 Task: Use GitHub's "Pull Requests" for code review and merging.
Action: Mouse moved to (1024, 58)
Screenshot: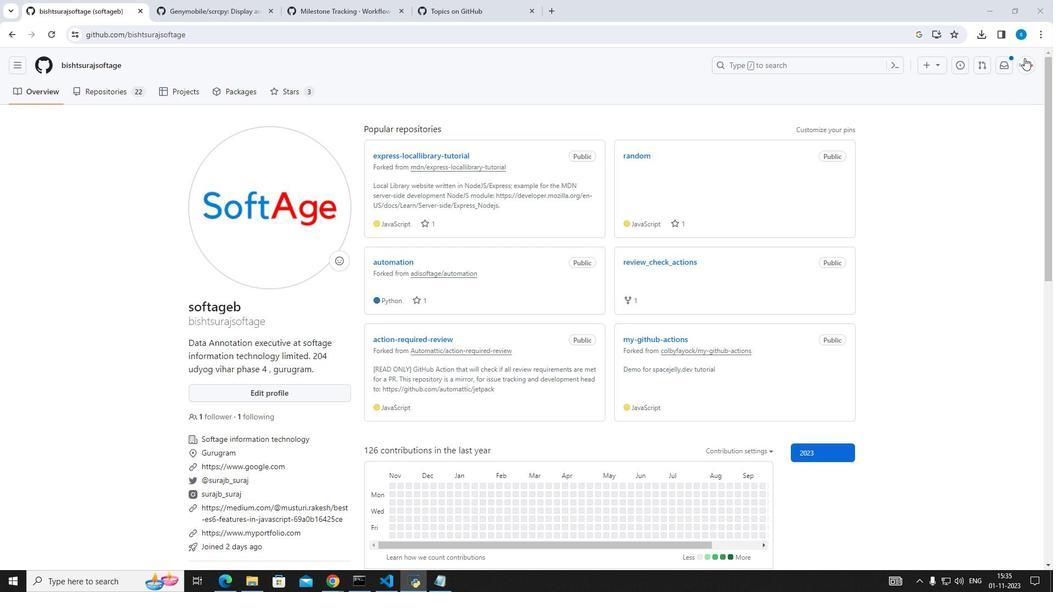 
Action: Mouse pressed left at (1024, 58)
Screenshot: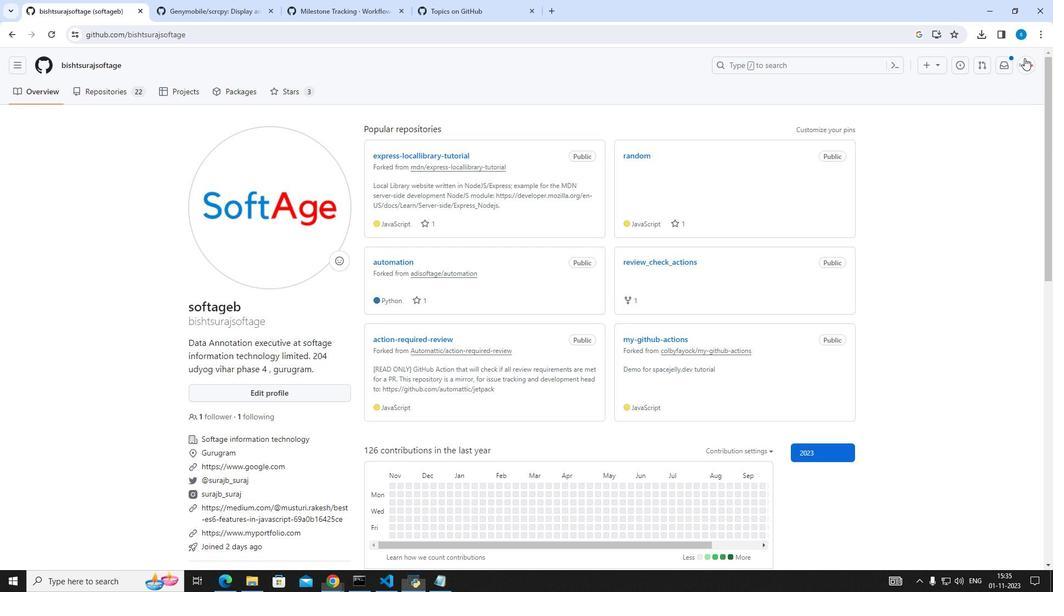 
Action: Mouse moved to (963, 149)
Screenshot: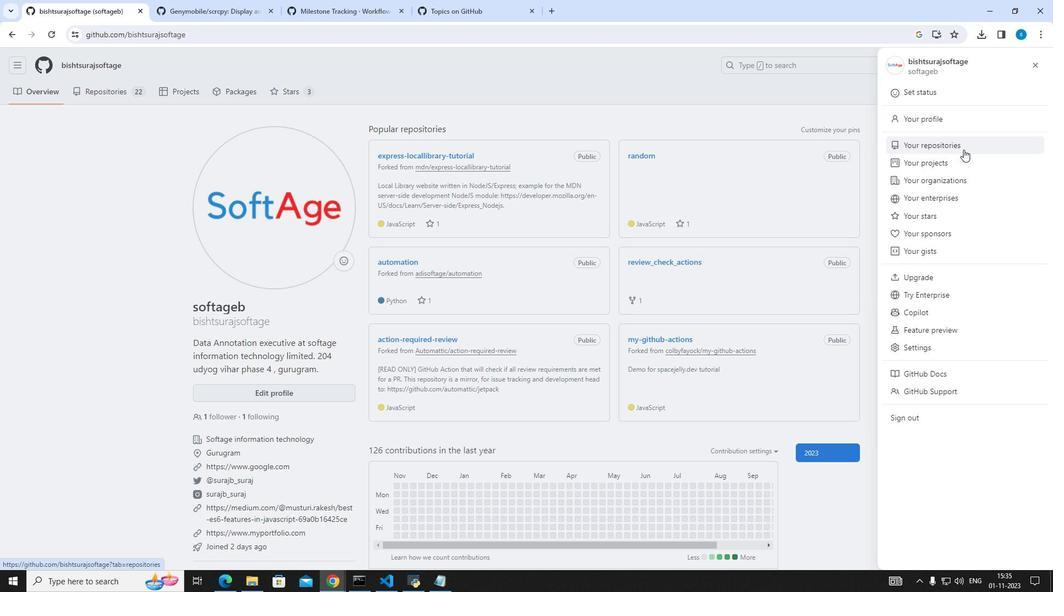 
Action: Mouse pressed left at (963, 149)
Screenshot: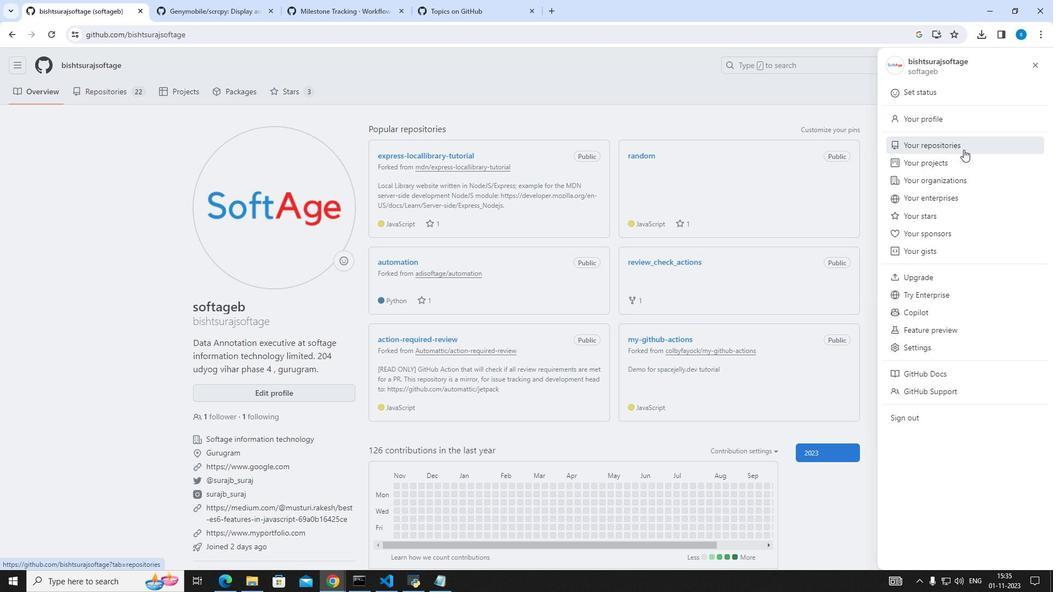 
Action: Mouse moved to (375, 166)
Screenshot: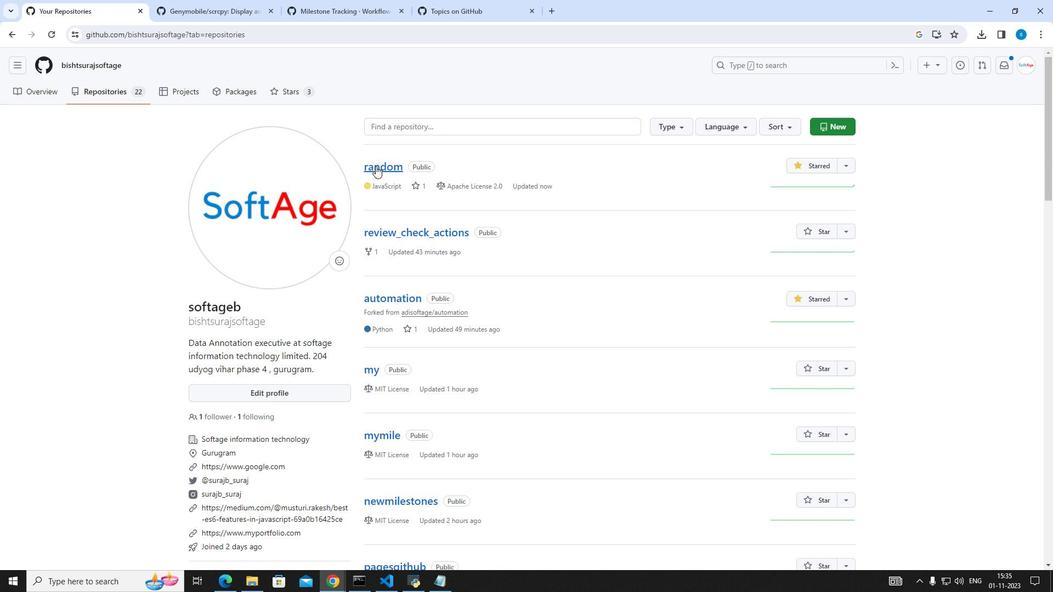 
Action: Mouse pressed left at (375, 166)
Screenshot: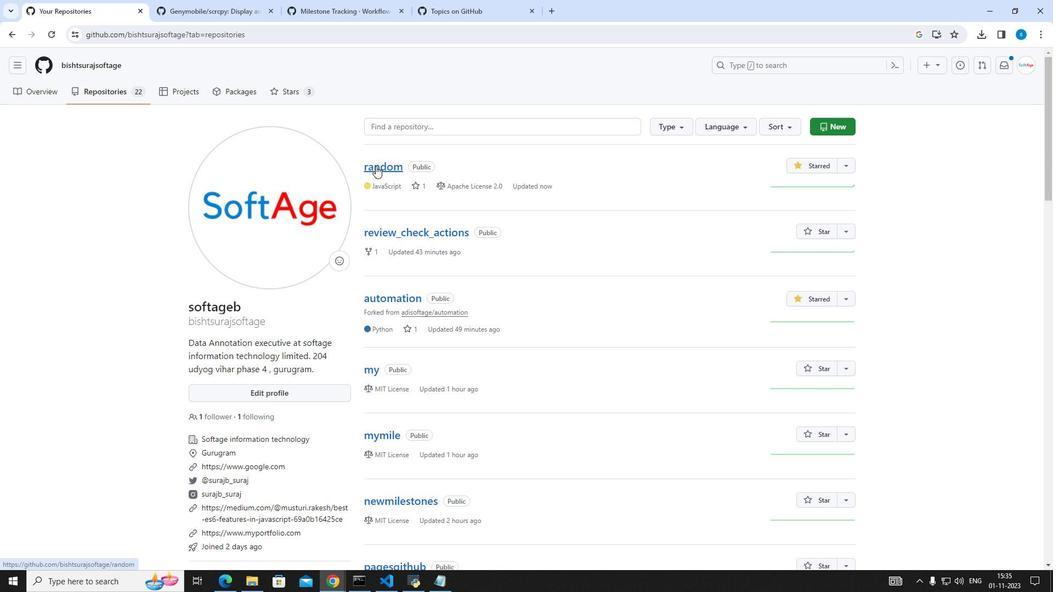 
Action: Mouse moved to (279, 159)
Screenshot: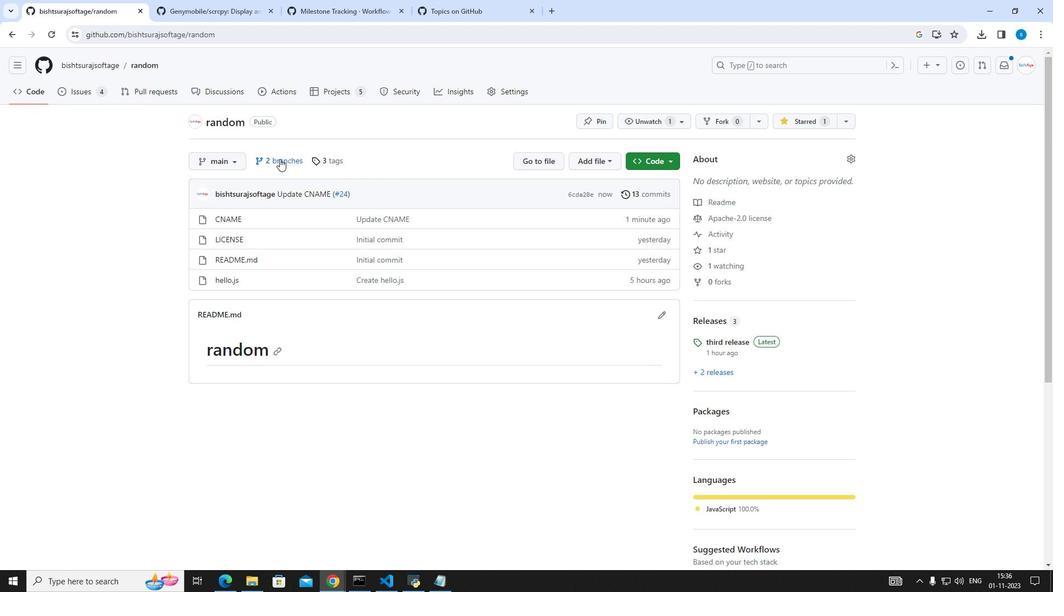 
Action: Mouse pressed left at (279, 159)
Screenshot: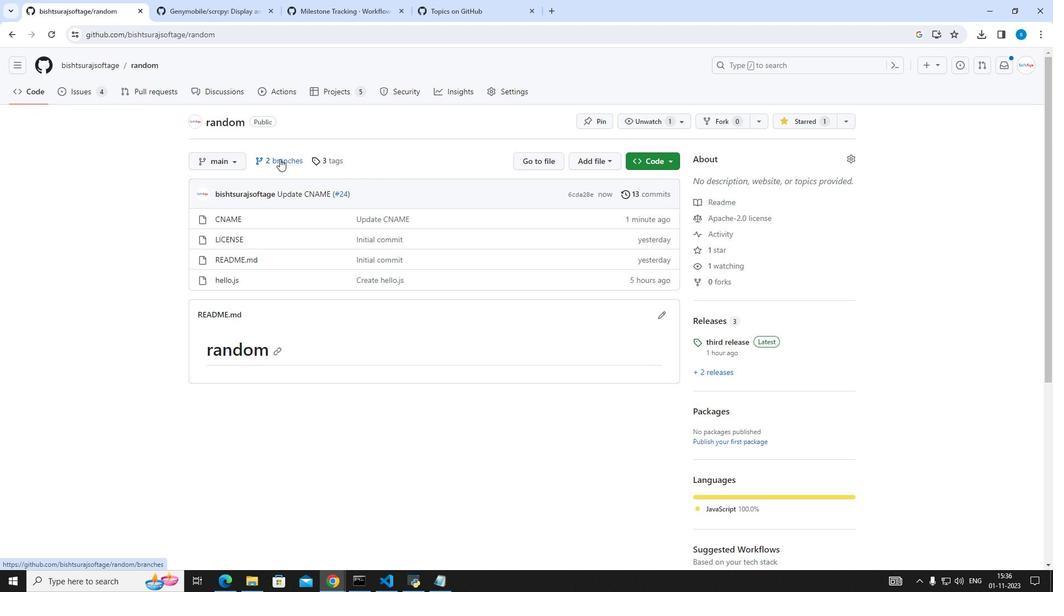 
Action: Mouse moved to (821, 119)
Screenshot: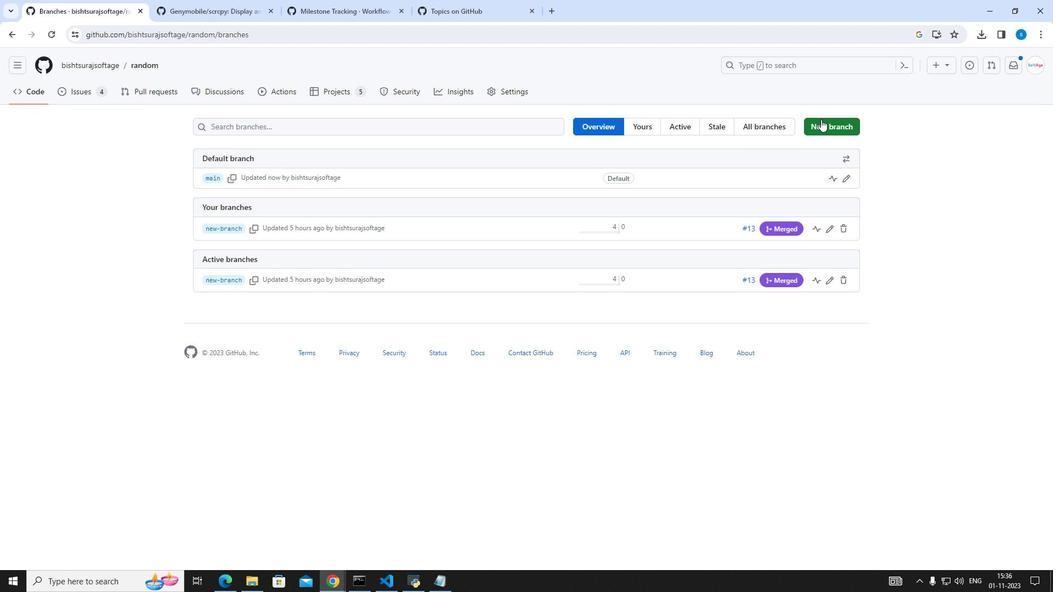 
Action: Mouse pressed left at (821, 119)
Screenshot: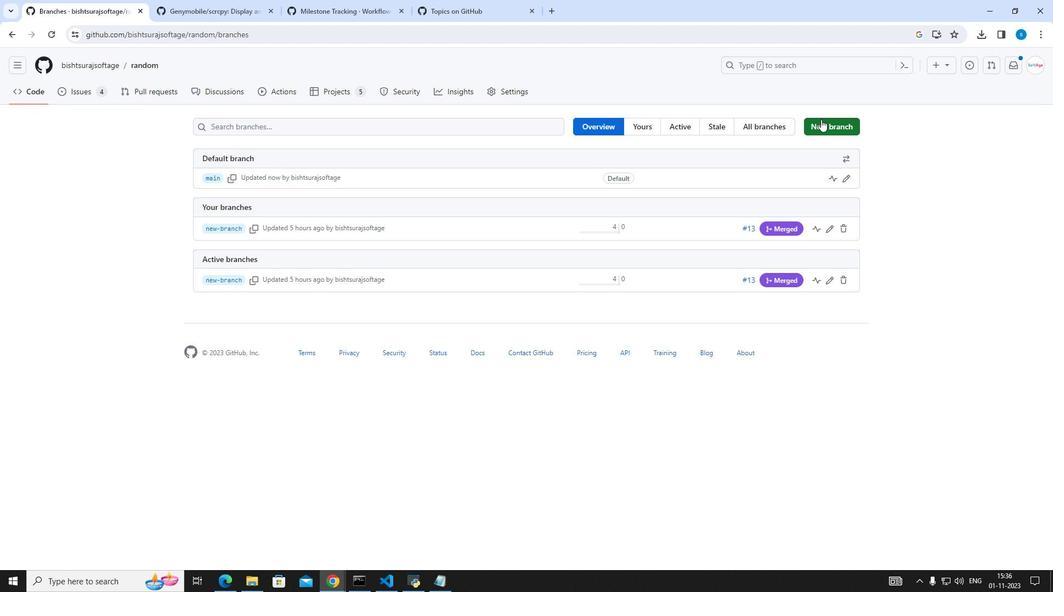 
Action: Mouse moved to (511, 293)
Screenshot: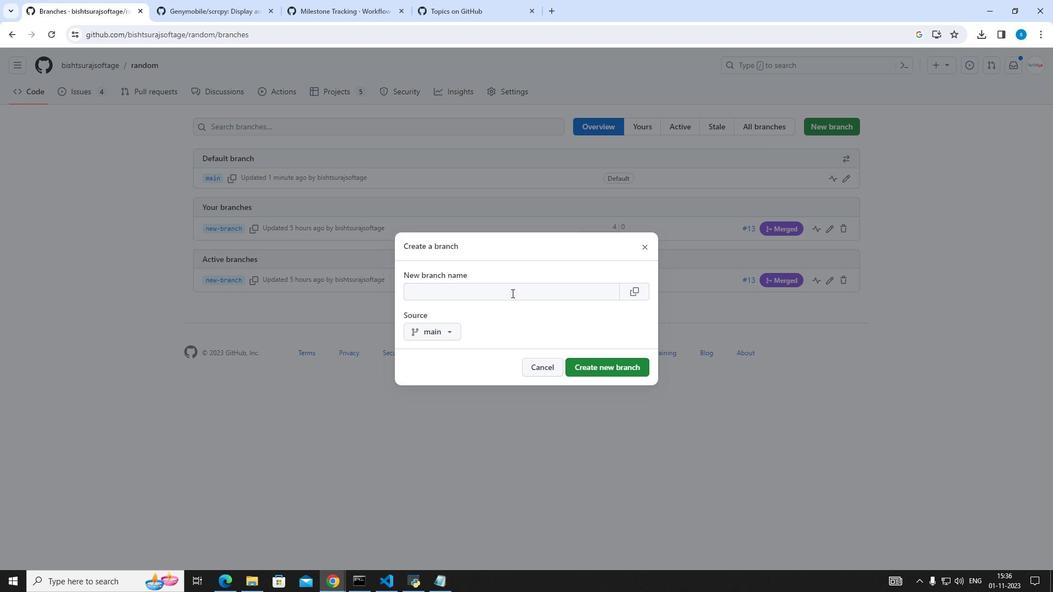 
Action: Mouse pressed left at (511, 293)
Screenshot: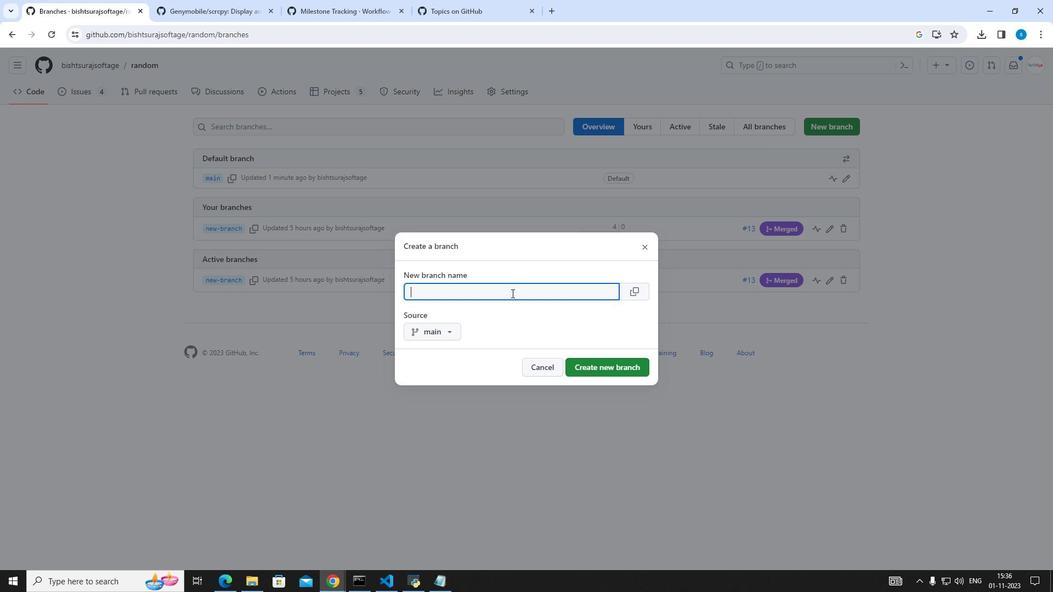 
Action: Key pressed testbranch
Screenshot: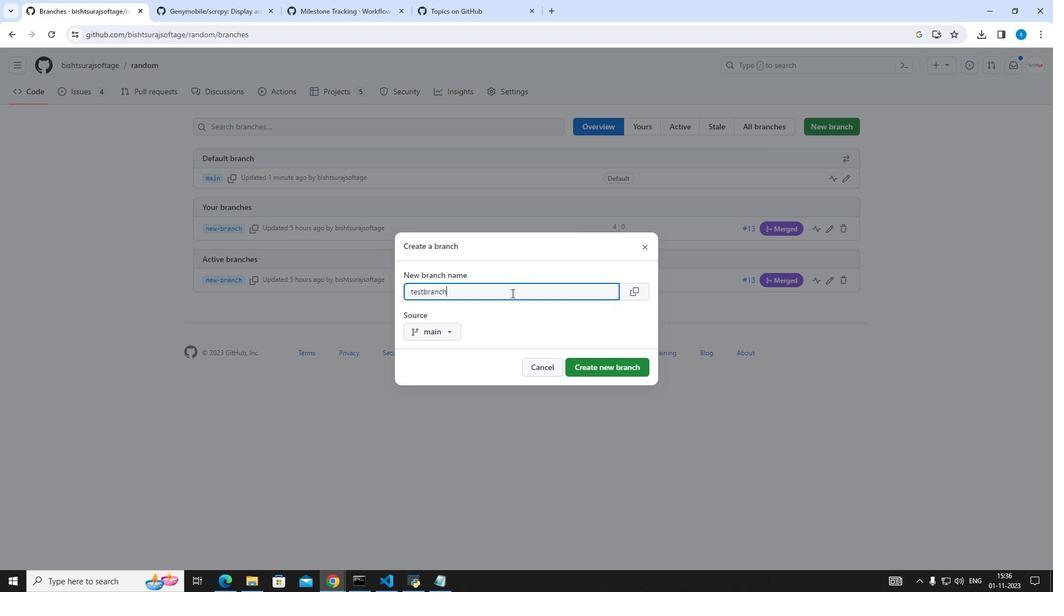 
Action: Mouse moved to (596, 373)
Screenshot: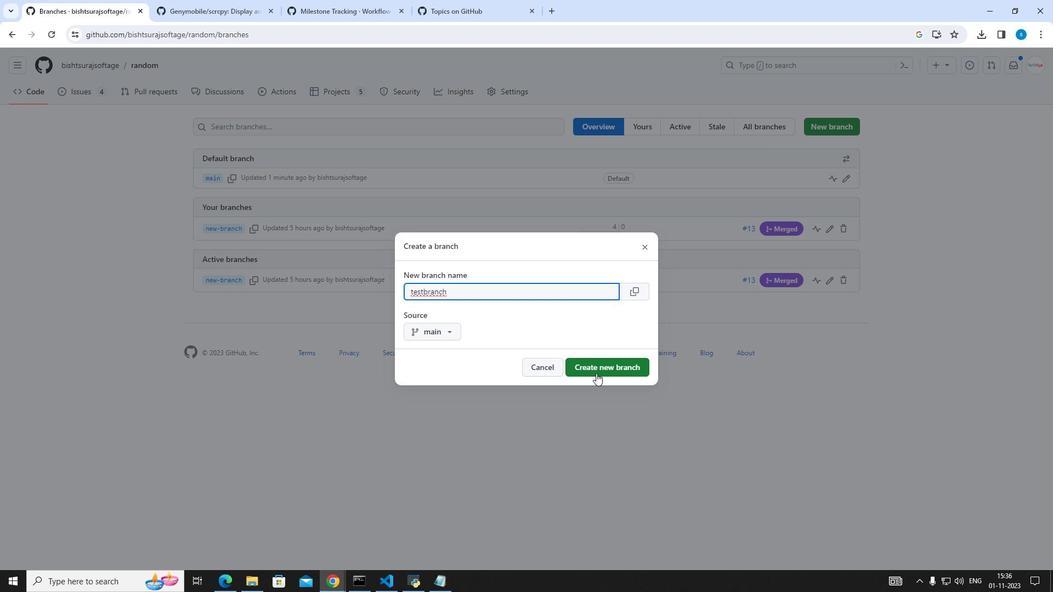 
Action: Mouse pressed left at (596, 373)
Screenshot: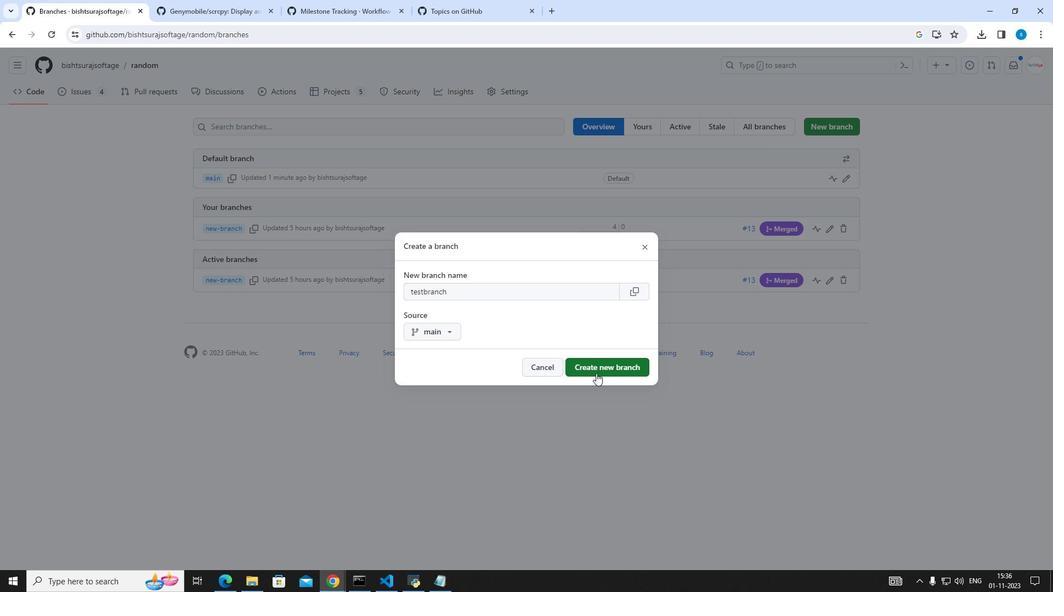 
Action: Mouse moved to (44, 94)
Screenshot: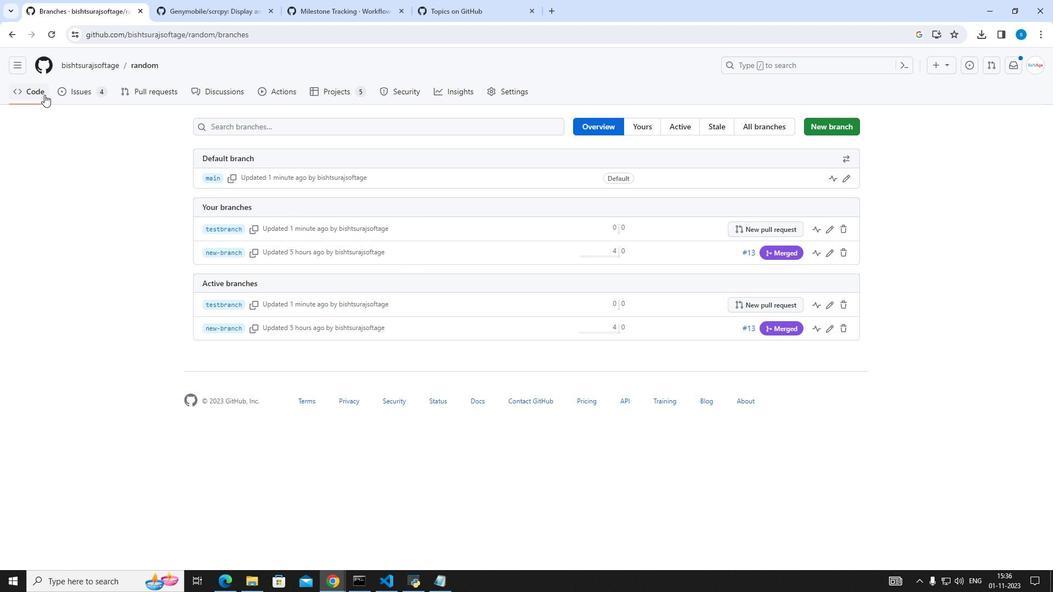 
Action: Mouse pressed left at (44, 94)
Screenshot: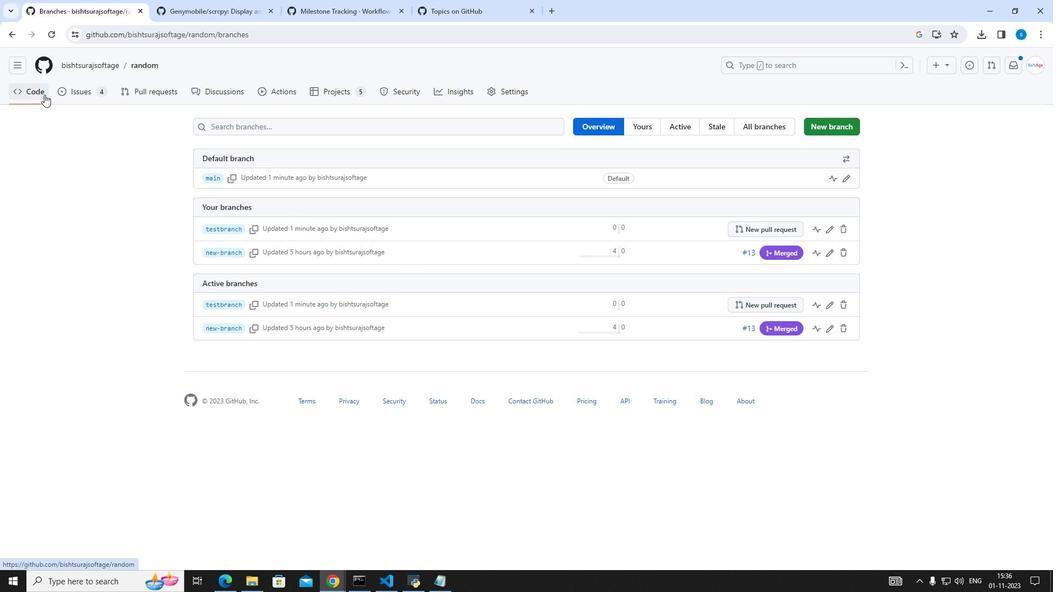 
Action: Mouse moved to (220, 281)
Screenshot: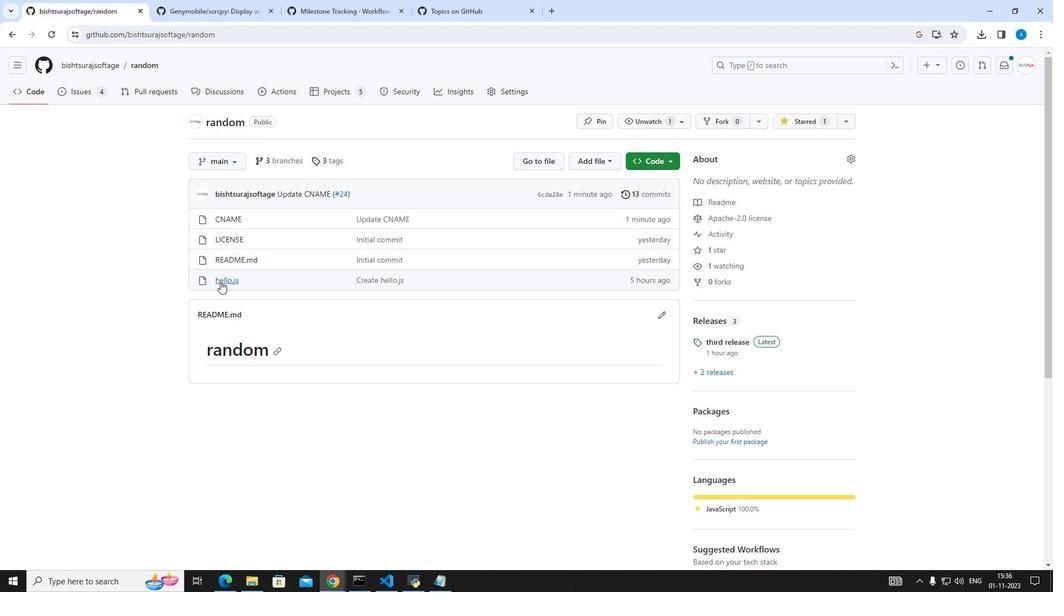 
Action: Mouse pressed left at (220, 281)
Screenshot: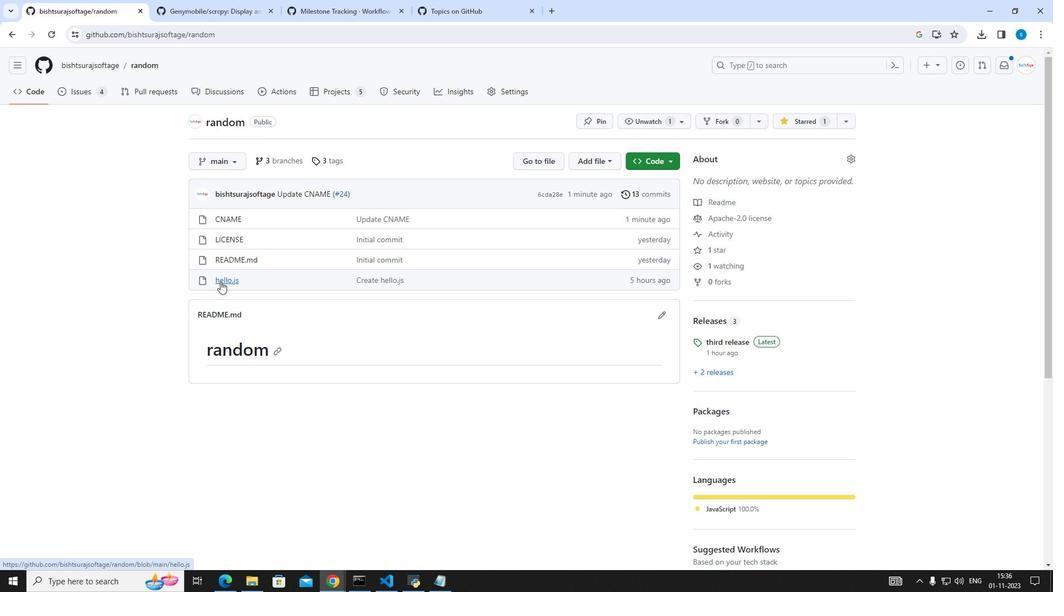 
Action: Mouse moved to (13, 40)
Screenshot: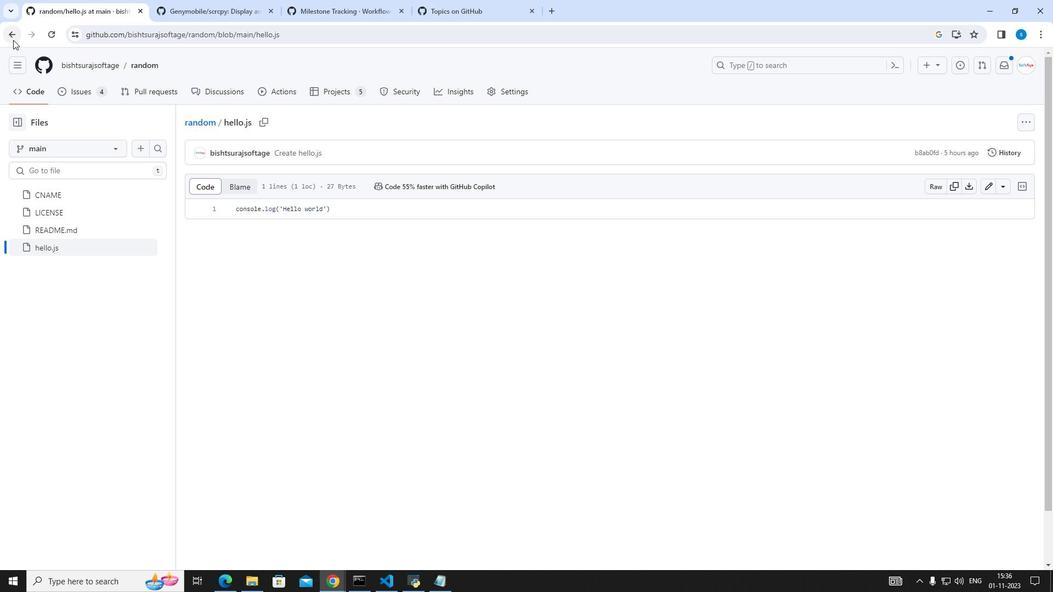 
Action: Mouse pressed left at (13, 40)
Screenshot: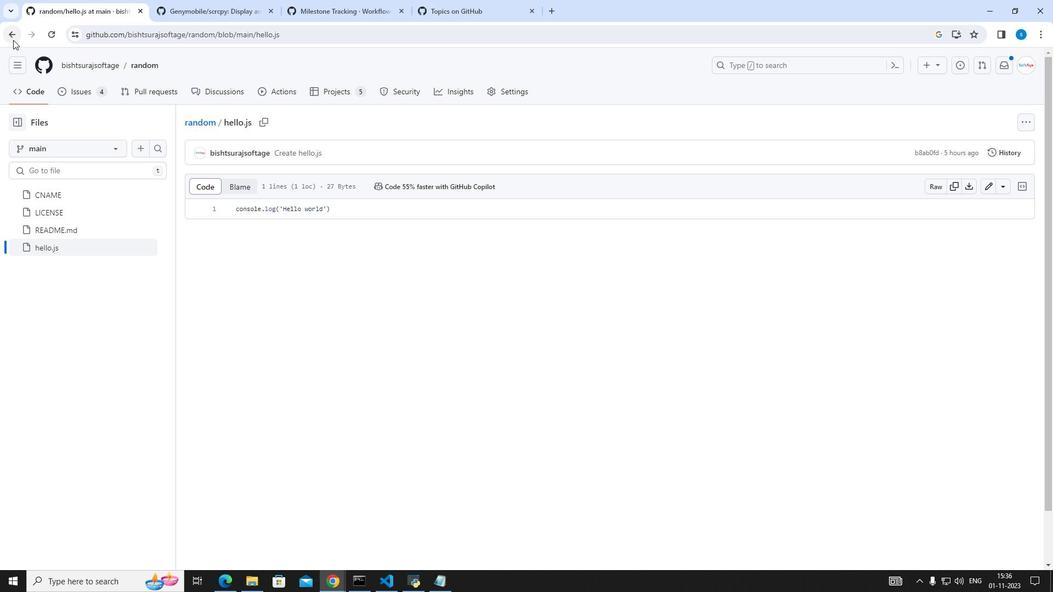 
Action: Mouse moved to (232, 157)
Screenshot: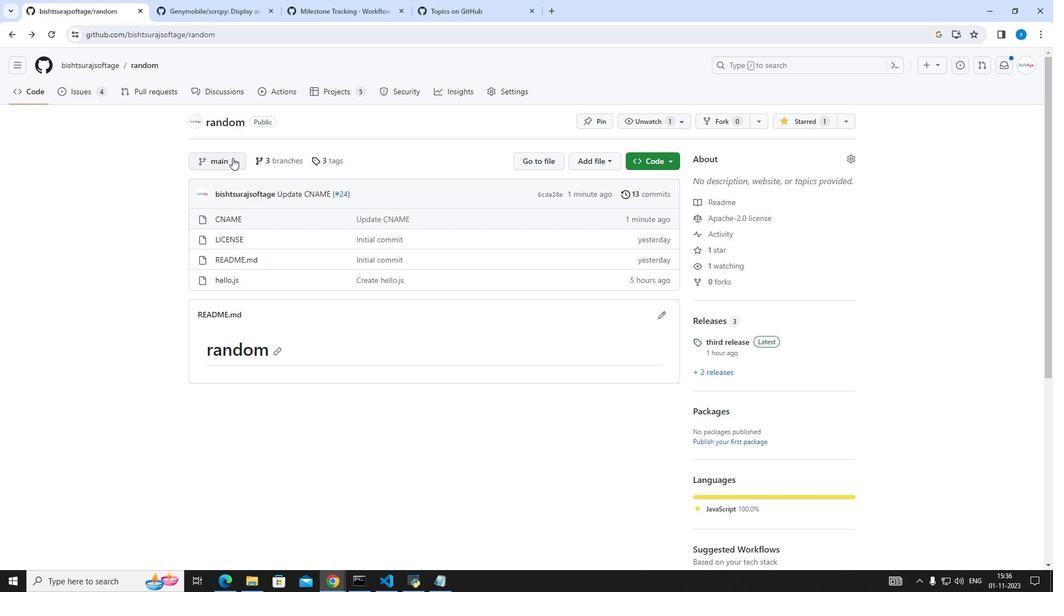 
Action: Mouse pressed left at (232, 157)
Screenshot: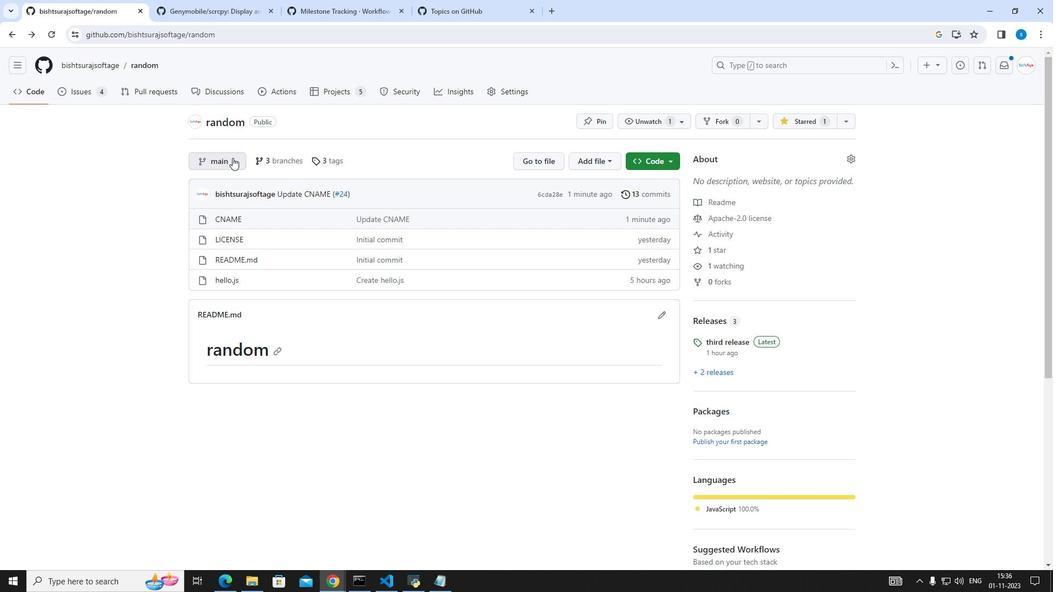 
Action: Mouse moved to (232, 279)
Screenshot: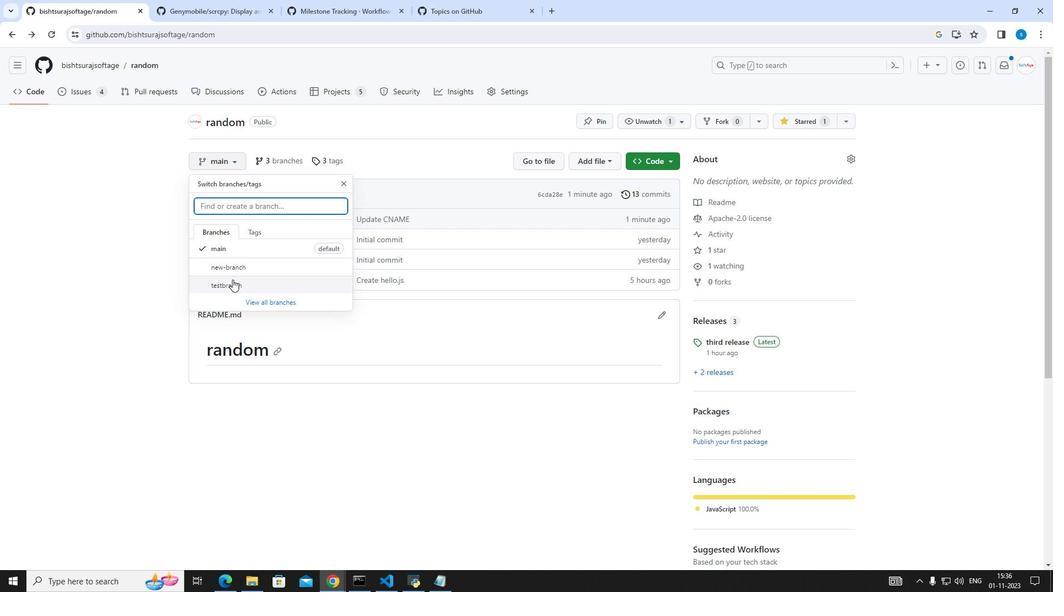 
Action: Mouse pressed left at (232, 279)
Screenshot: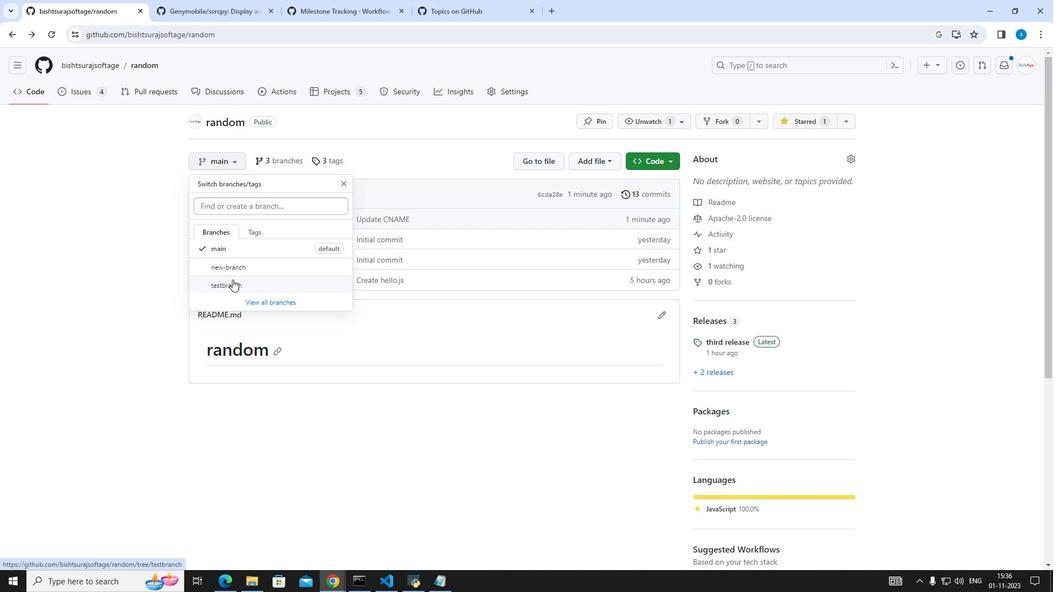 
Action: Mouse moved to (234, 315)
Screenshot: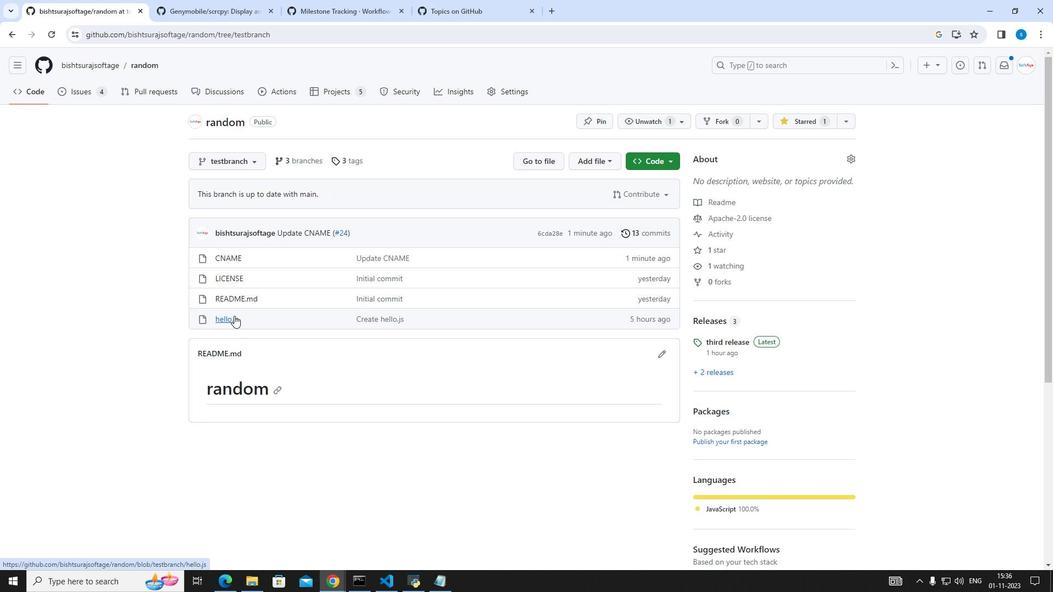 
Action: Mouse pressed left at (234, 315)
Screenshot: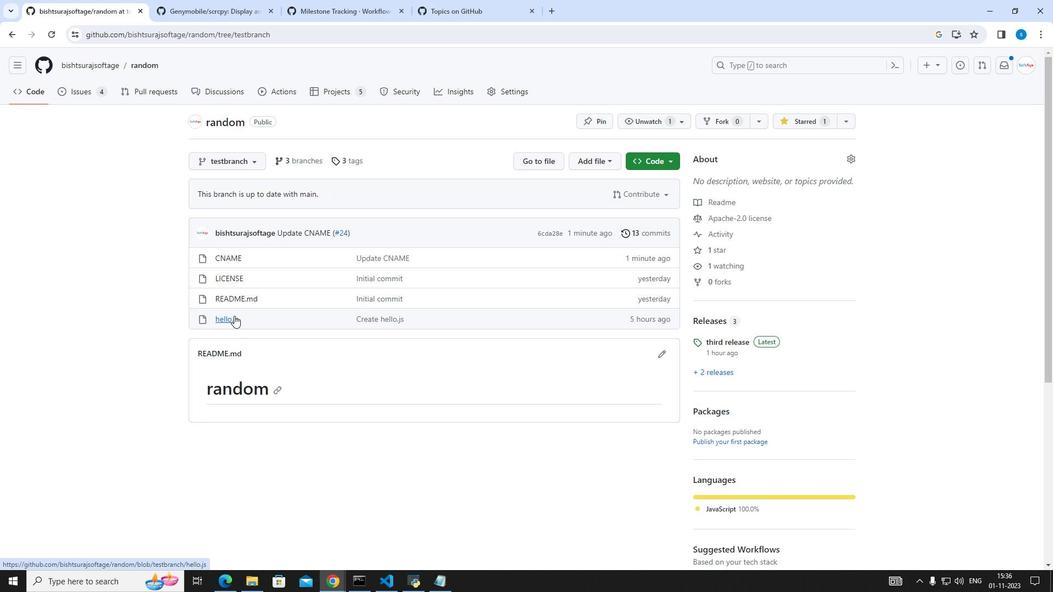 
Action: Mouse moved to (994, 186)
Screenshot: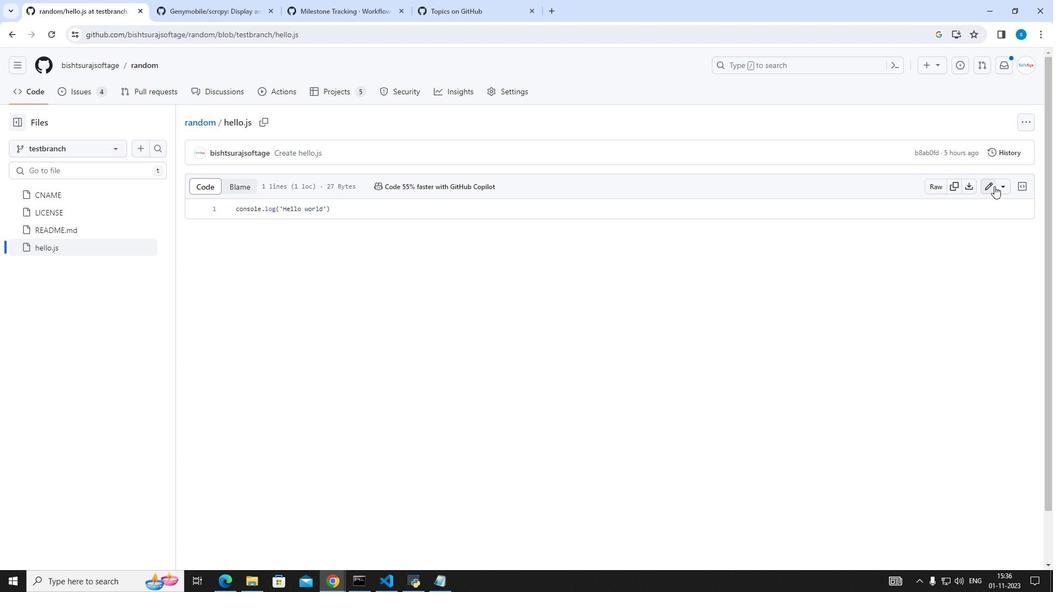
Action: Mouse pressed left at (994, 186)
Screenshot: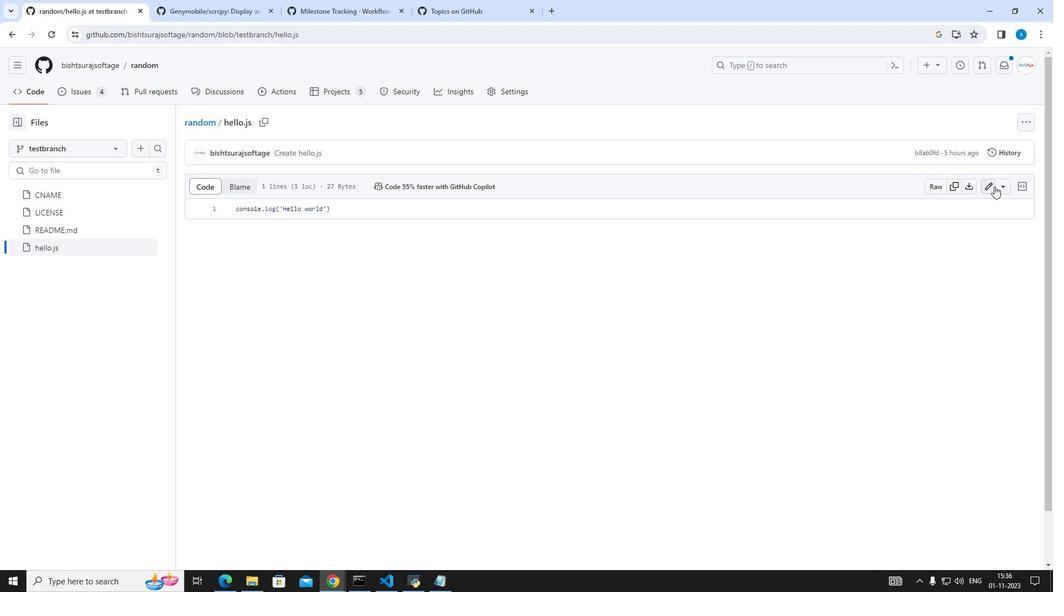 
Action: Mouse moved to (584, 214)
Screenshot: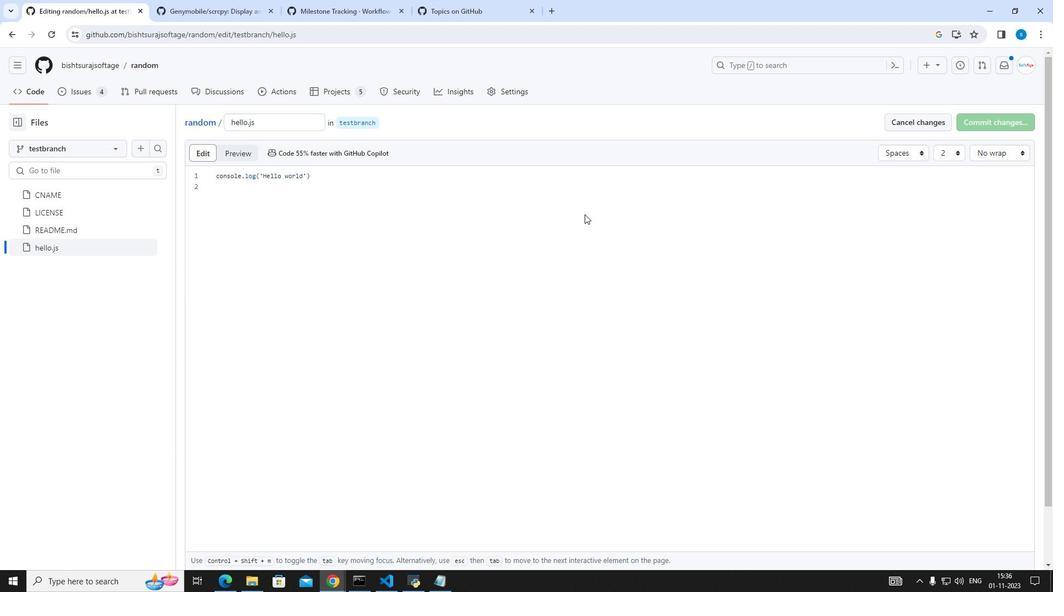 
Action: Mouse pressed left at (584, 214)
Screenshot: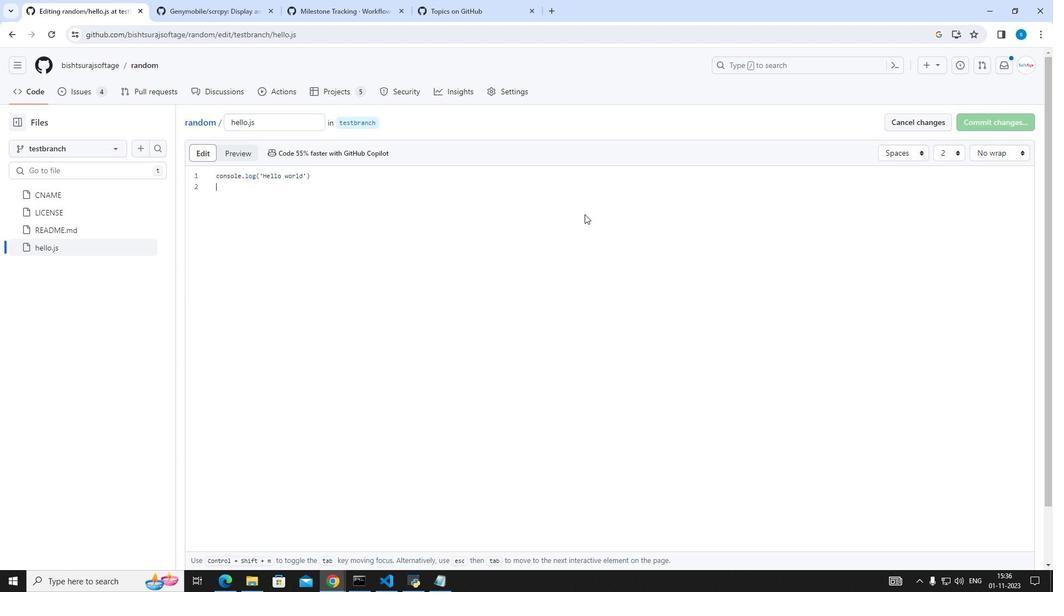 
Action: Key pressed <Key.up><Key.left><Key.left><Key.left><Key.left><Key.left><Key.left><Key.left><Key.right><Key.right><Key.right><Key.right><Key.right><Key.right><Key.right><Key.right><Key.right><Key.right><Key.right><Key.right><Key.right><Key.right><Key.right><Key.right><Key.right><Key.right><Key.right><Key.right><Key.right><Key.right><Key.right><Key.right><Key.right><Key.left><Key.space>test
Screenshot: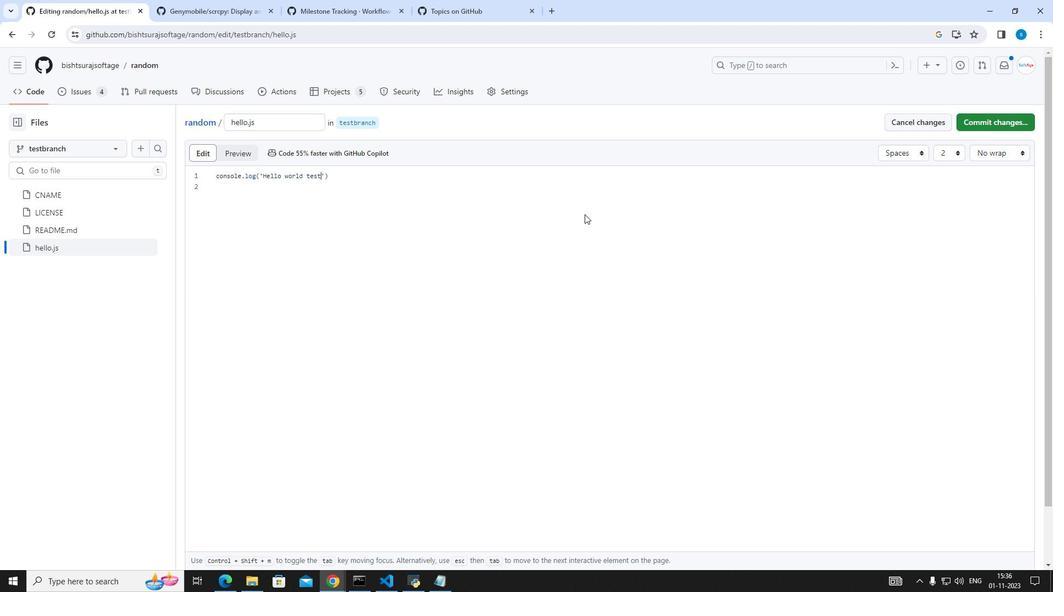 
Action: Mouse moved to (977, 121)
Screenshot: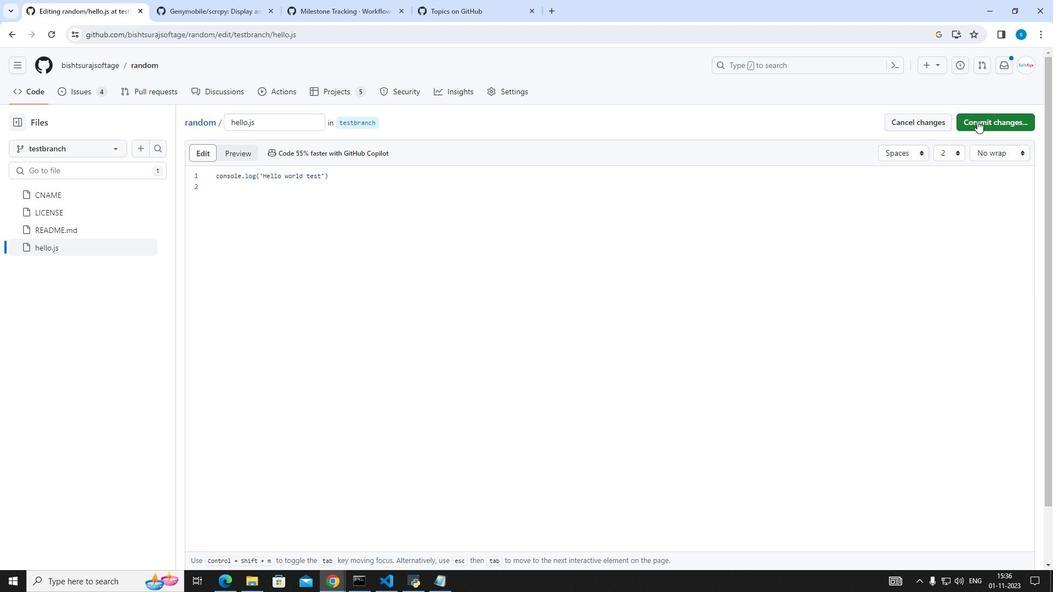 
Action: Mouse pressed left at (977, 121)
Screenshot: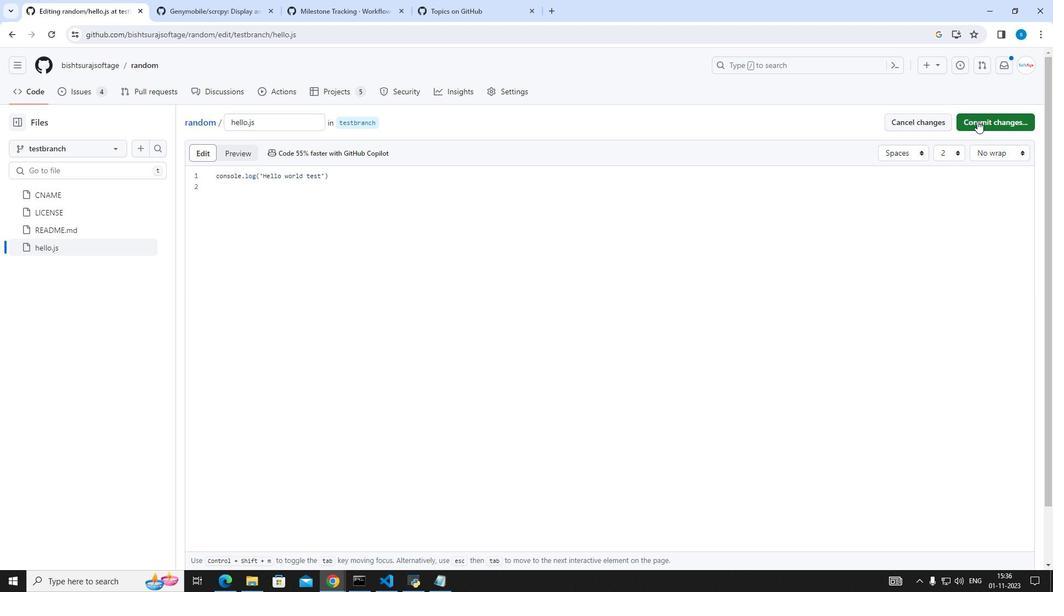 
Action: Mouse moved to (642, 425)
Screenshot: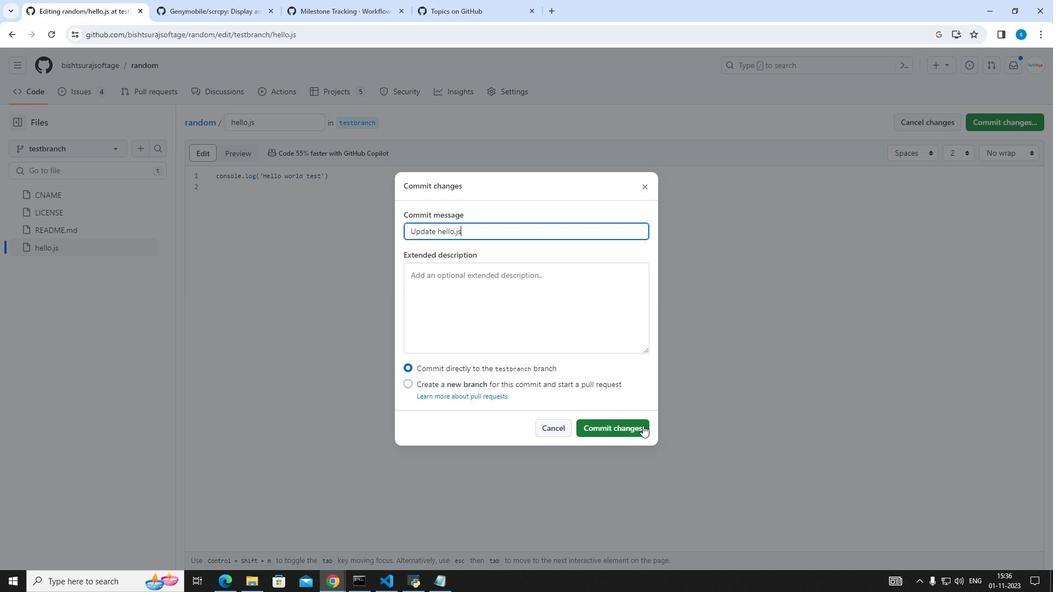
Action: Mouse pressed left at (642, 425)
Screenshot: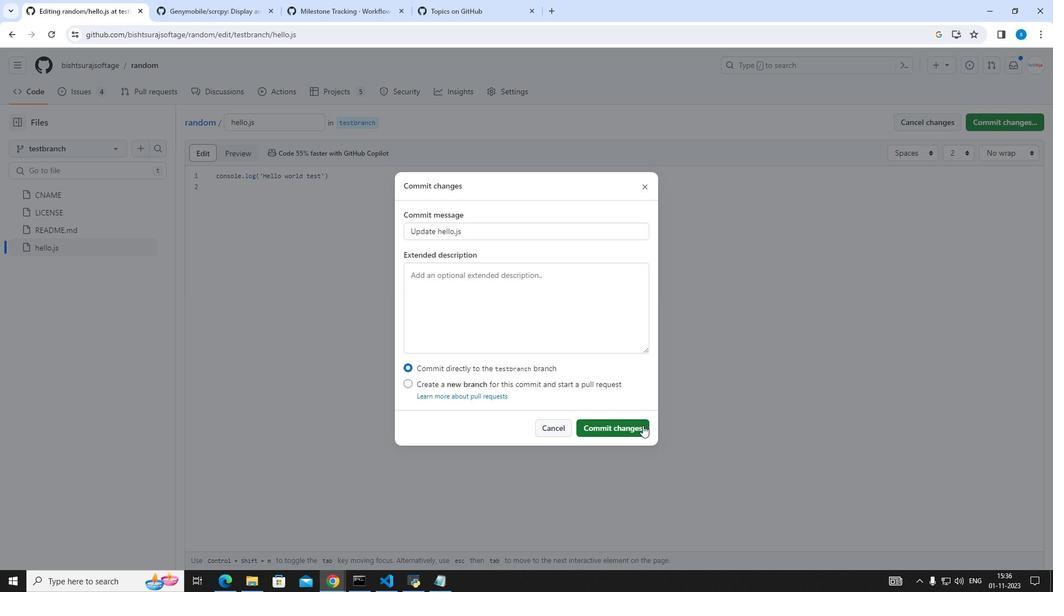 
Action: Mouse moved to (32, 91)
Screenshot: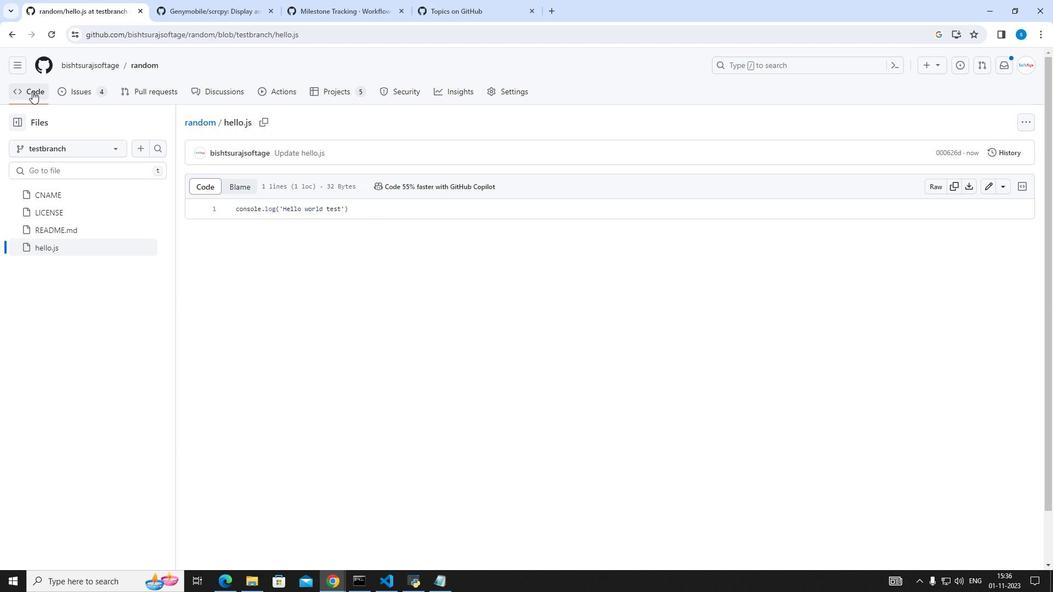 
Action: Mouse pressed left at (32, 91)
Screenshot: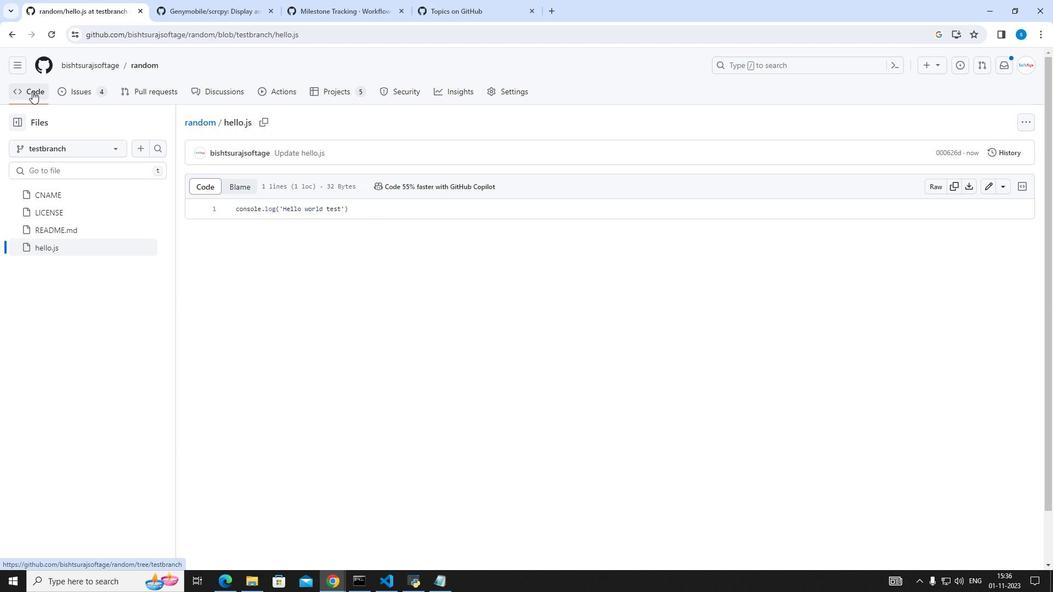
Action: Mouse moved to (593, 170)
Screenshot: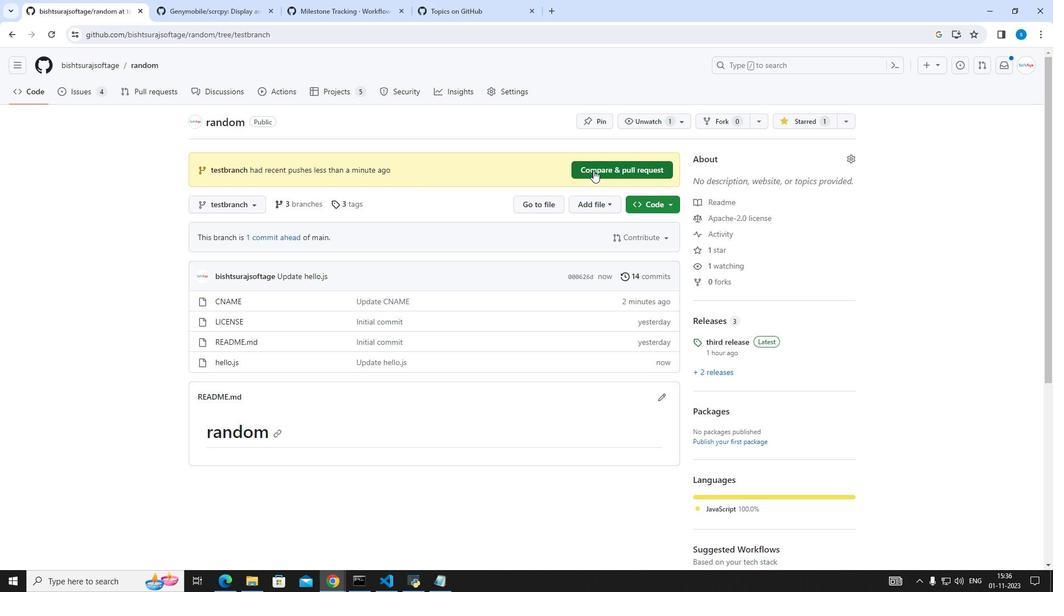 
Action: Mouse pressed left at (593, 170)
Screenshot: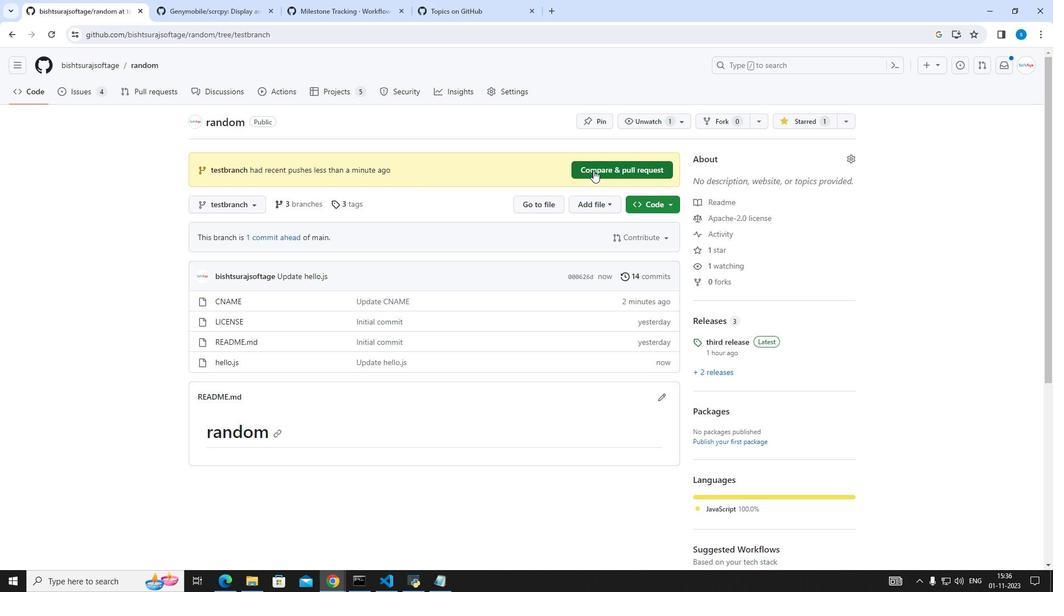 
Action: Mouse moved to (600, 432)
Screenshot: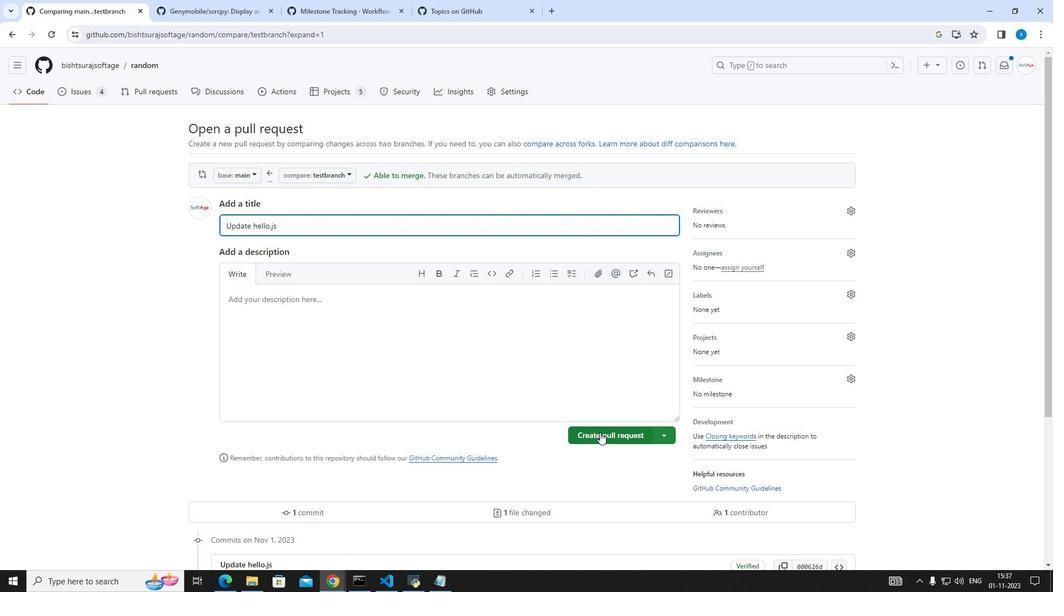 
Action: Mouse pressed left at (600, 432)
Screenshot: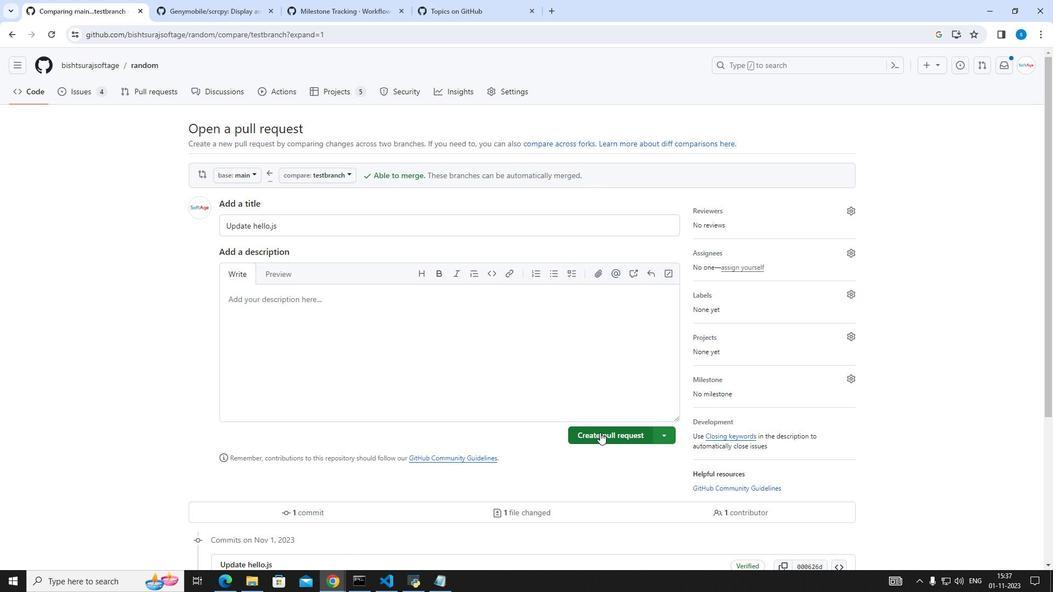 
Action: Mouse moved to (288, 397)
Screenshot: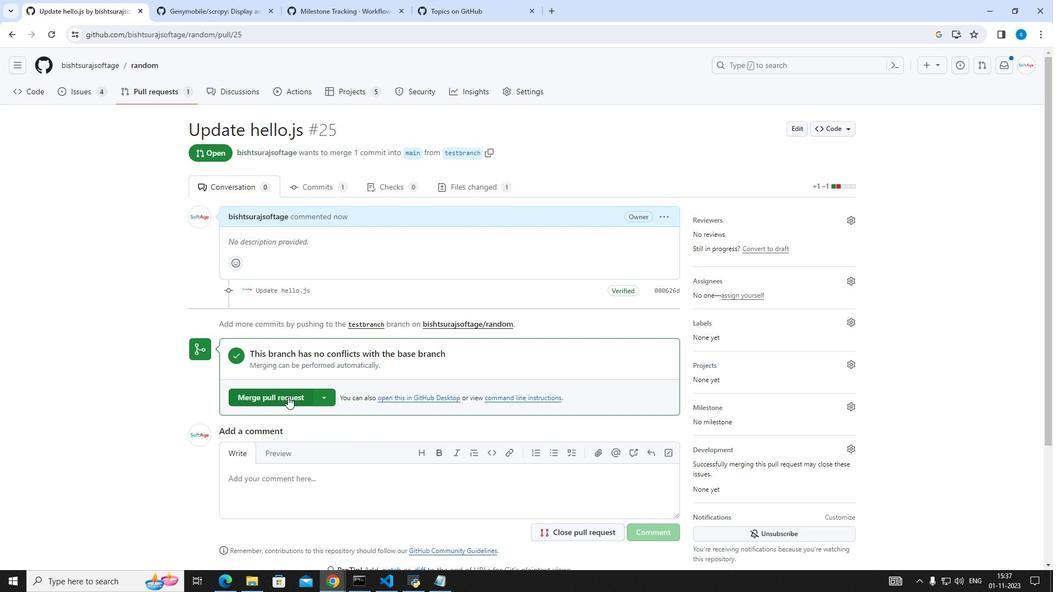 
Action: Mouse pressed left at (288, 397)
Screenshot: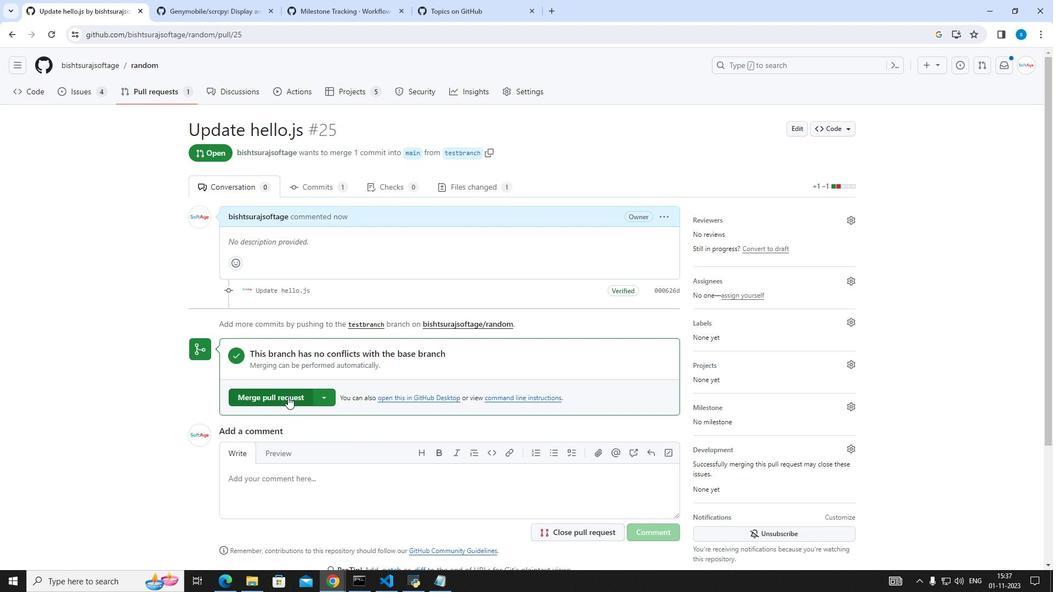 
Action: Mouse moved to (273, 427)
Screenshot: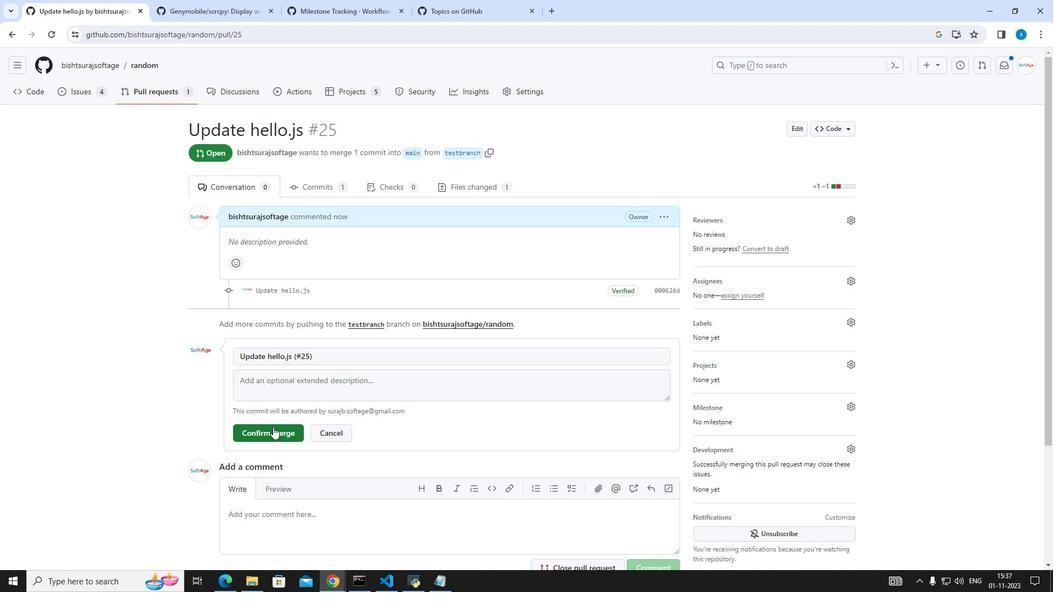 
Action: Mouse pressed left at (273, 427)
Screenshot: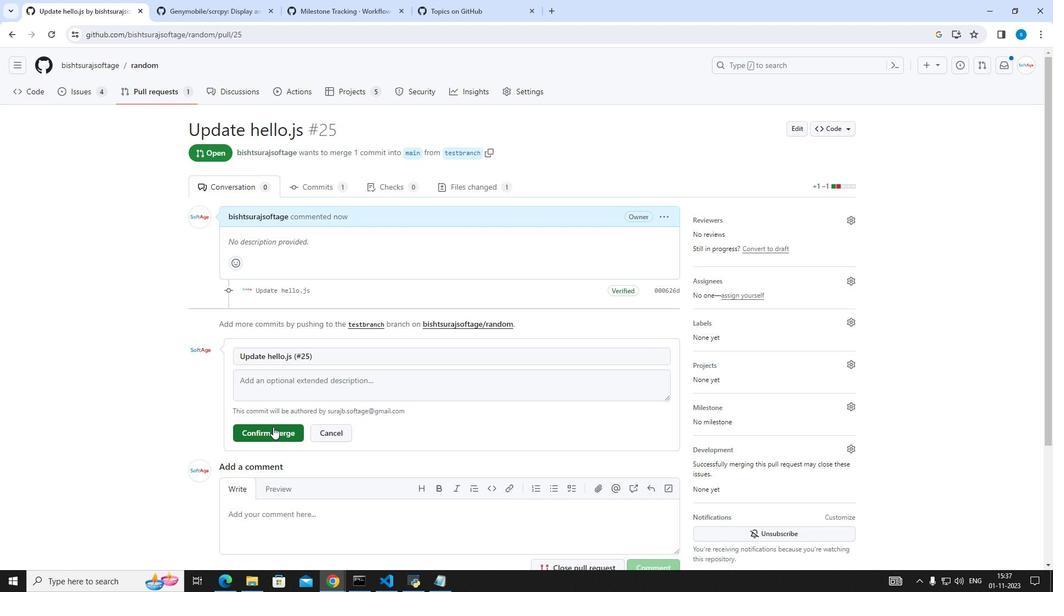 
Action: Mouse moved to (478, 410)
Screenshot: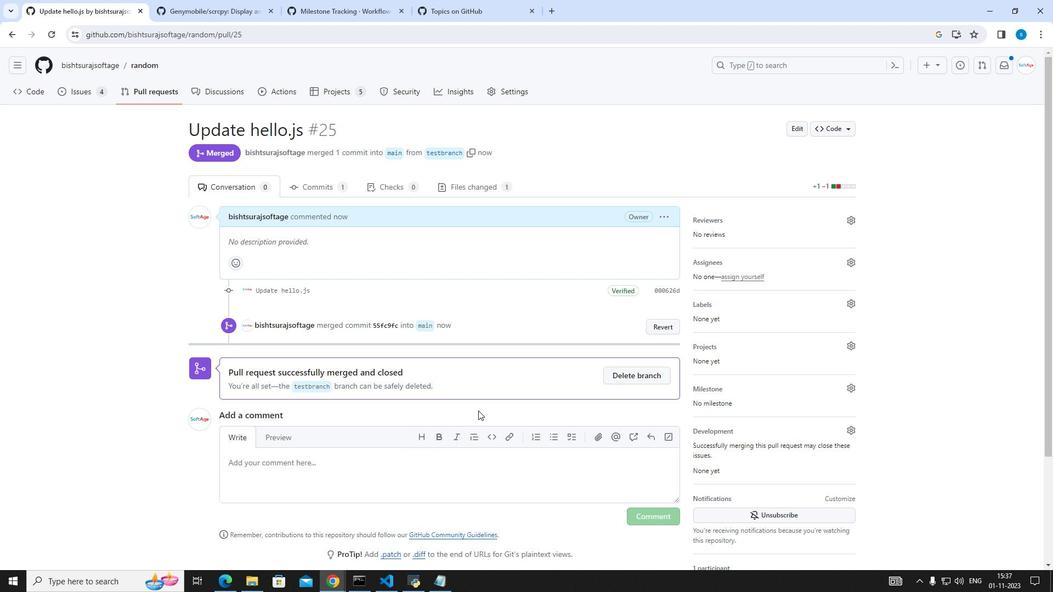 
